 Task: Create Board Customer Feedback Management Software to Workspace Event Planning and Coordination. Create Board Product User Testing and Feedback to Workspace Event Planning and Coordination. Create Board Market Analysis for Mergers and Acquisitions to Workspace Event Planning and Coordination
Action: Mouse moved to (370, 76)
Screenshot: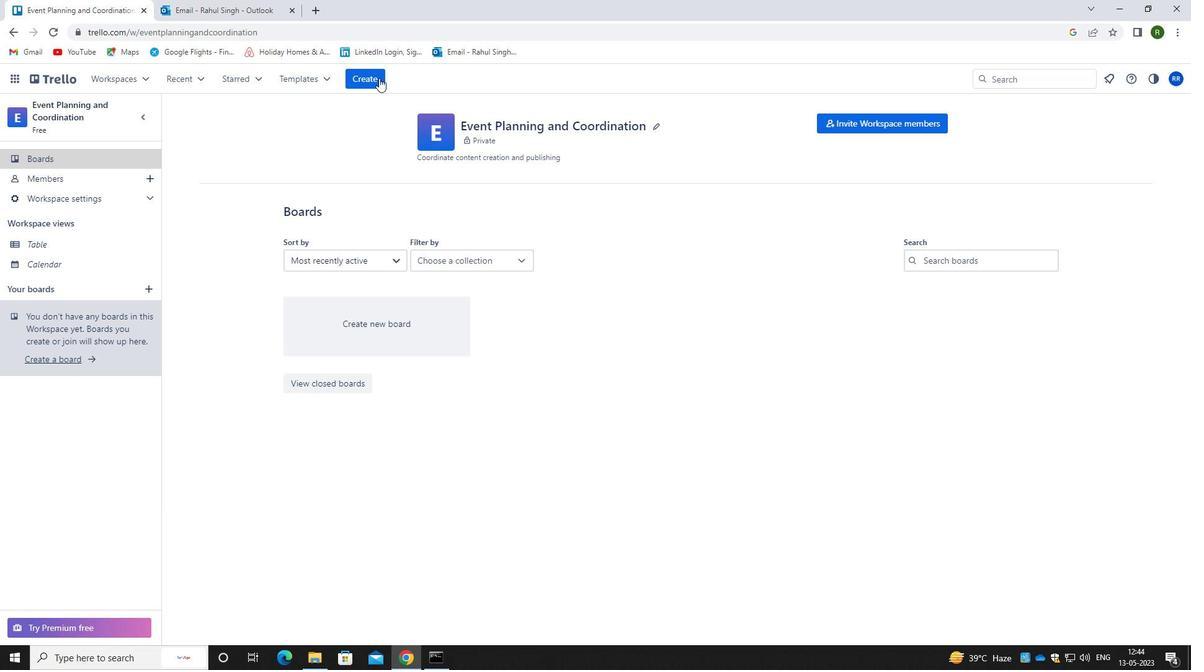 
Action: Mouse pressed left at (370, 76)
Screenshot: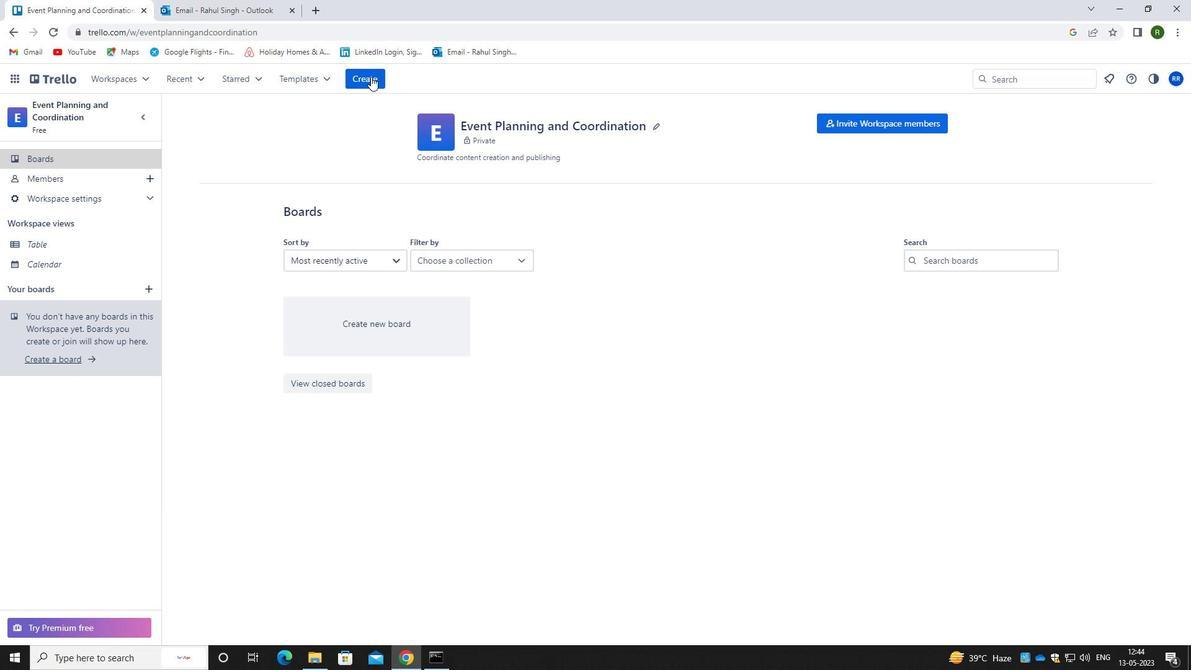 
Action: Mouse moved to (410, 136)
Screenshot: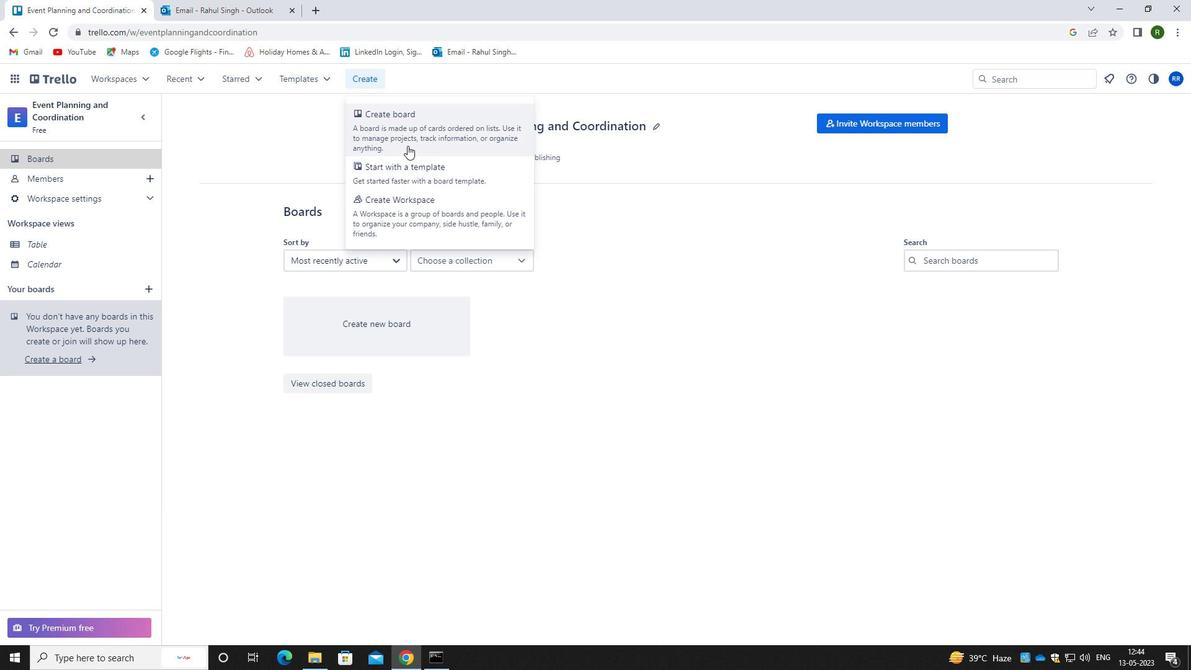 
Action: Mouse pressed left at (410, 136)
Screenshot: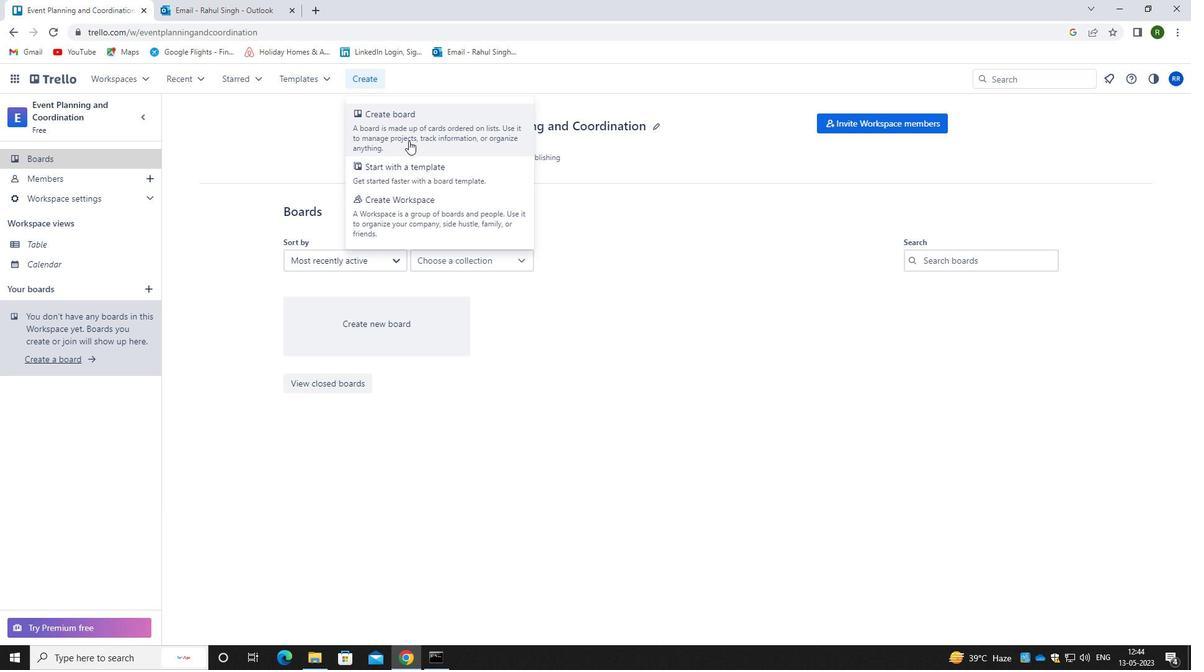 
Action: Mouse moved to (384, 327)
Screenshot: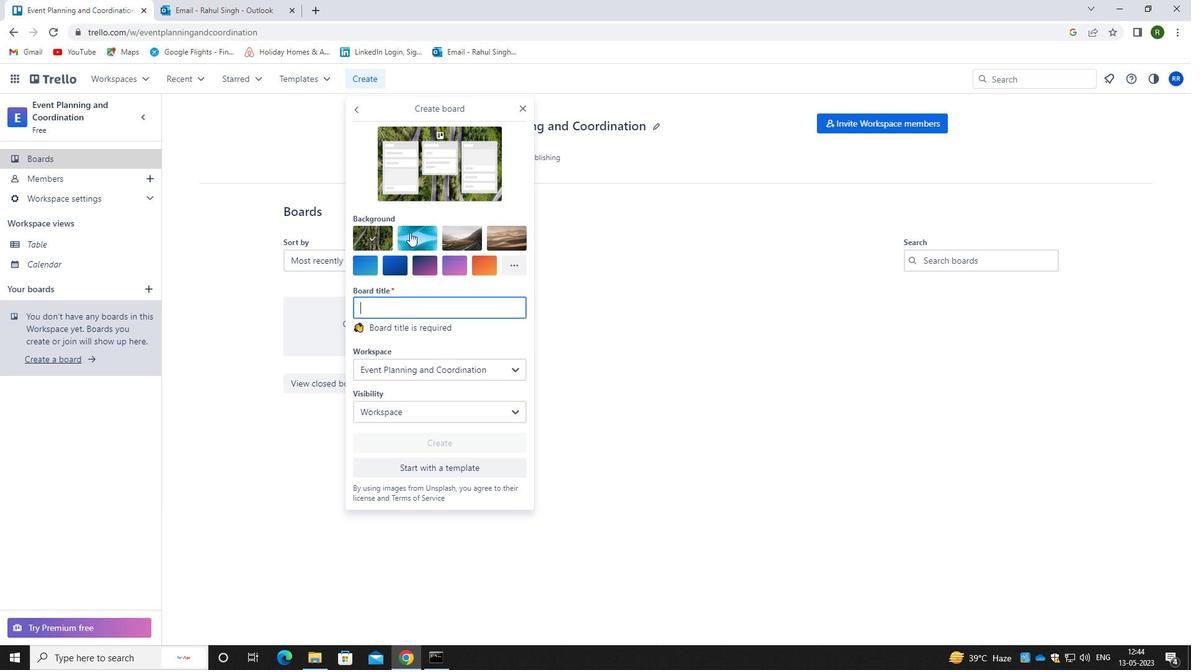 
Action: Key pressed <Key.caps_lock>c<Key.caps_lock>ustomer<Key.space><Key.caps_lock>f<Key.backspace><Key.caps_lock>f<Key.backspace><Key.caps_lock>f<Key.caps_lock>eedab<Key.backspace>ck<Key.space><Key.caps_lock>m<Key.caps_lock>anagement
Screenshot: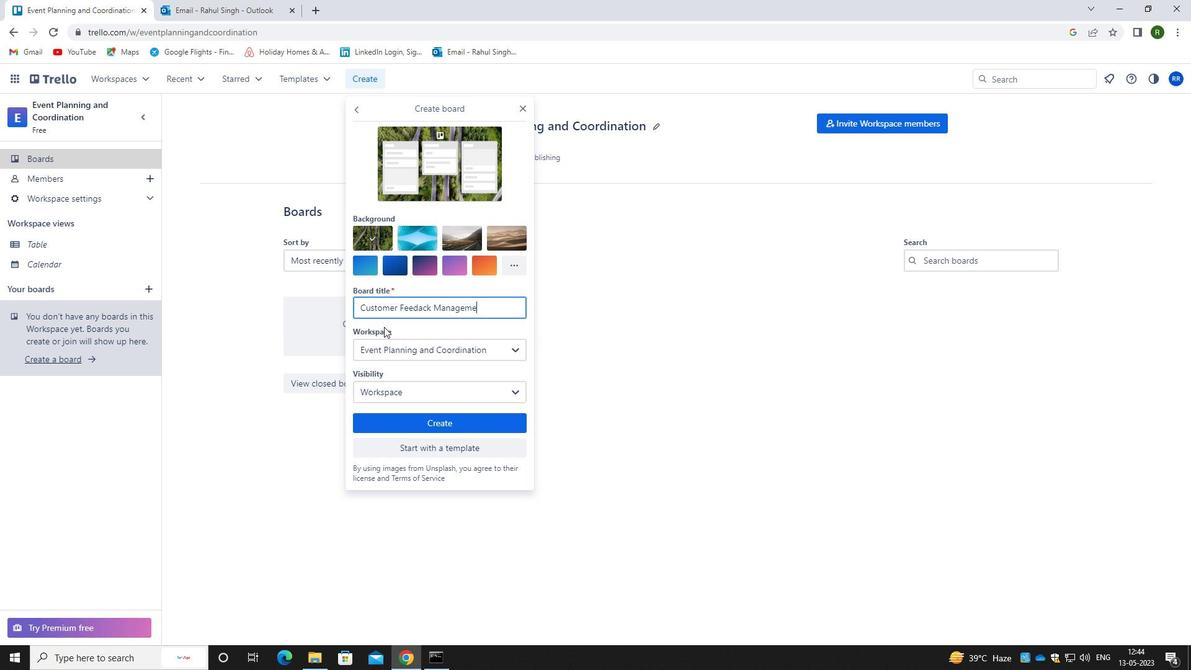 
Action: Mouse moved to (400, 428)
Screenshot: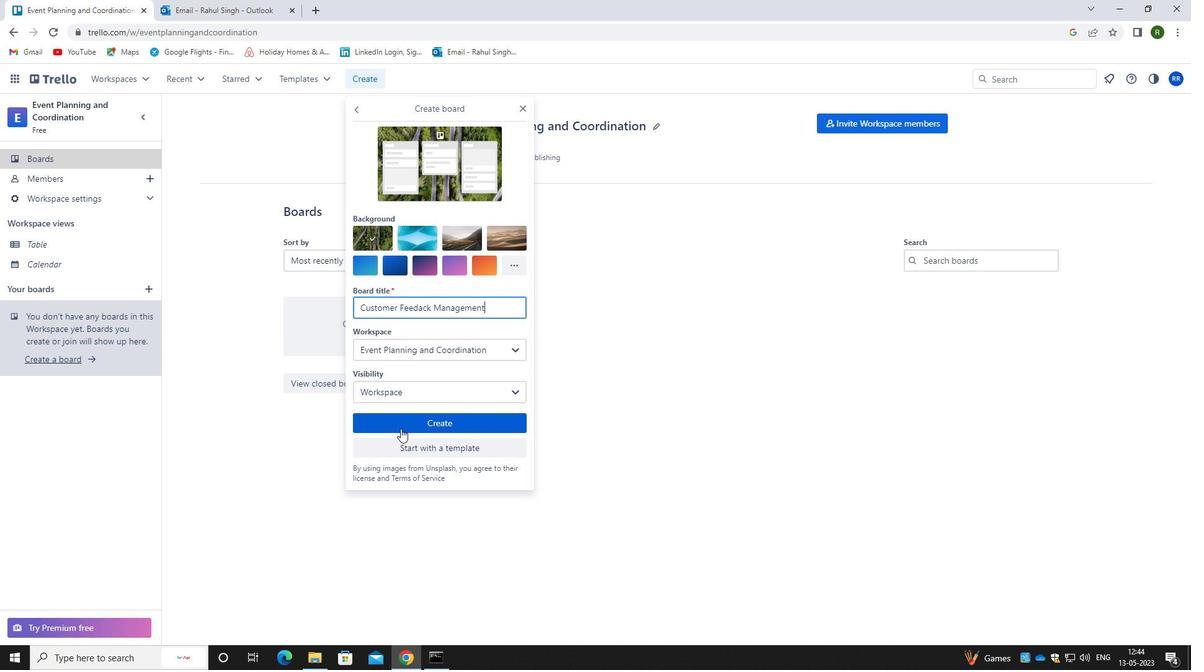 
Action: Mouse pressed left at (400, 428)
Screenshot: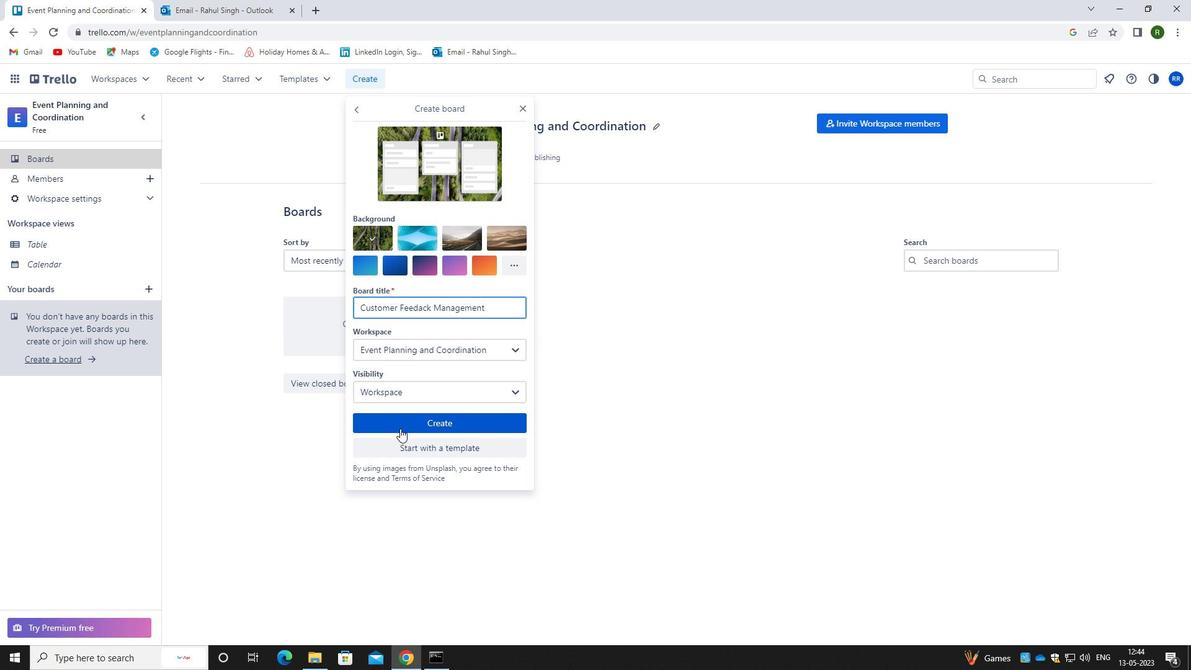 
Action: Mouse moved to (369, 81)
Screenshot: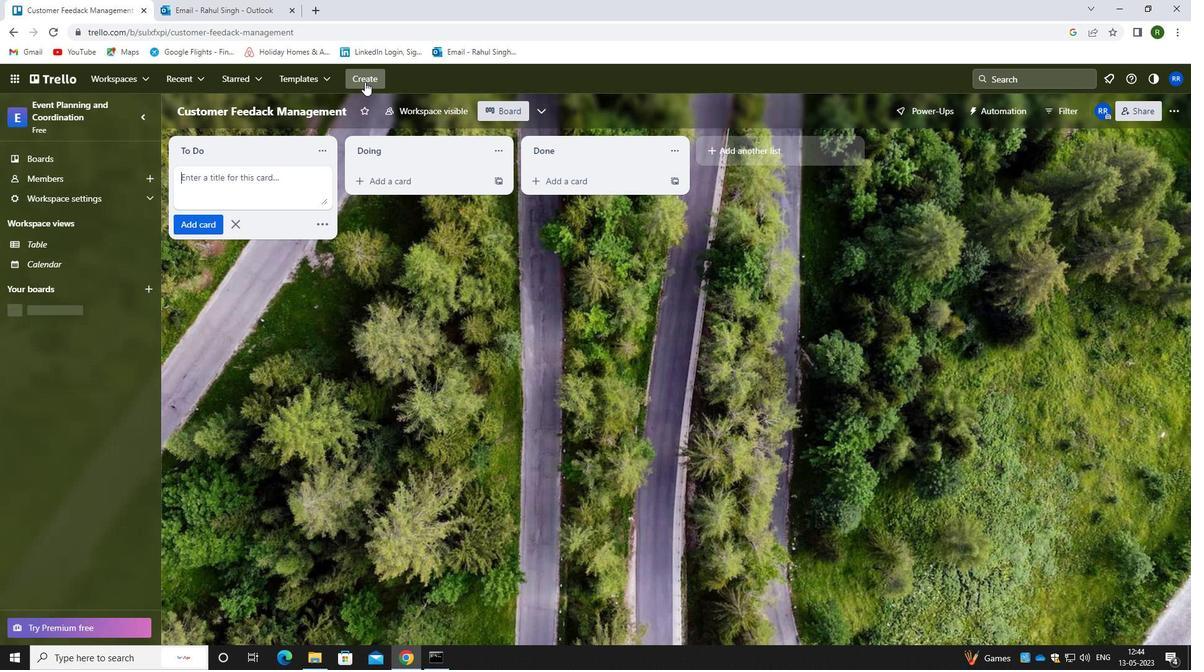 
Action: Mouse pressed left at (369, 81)
Screenshot: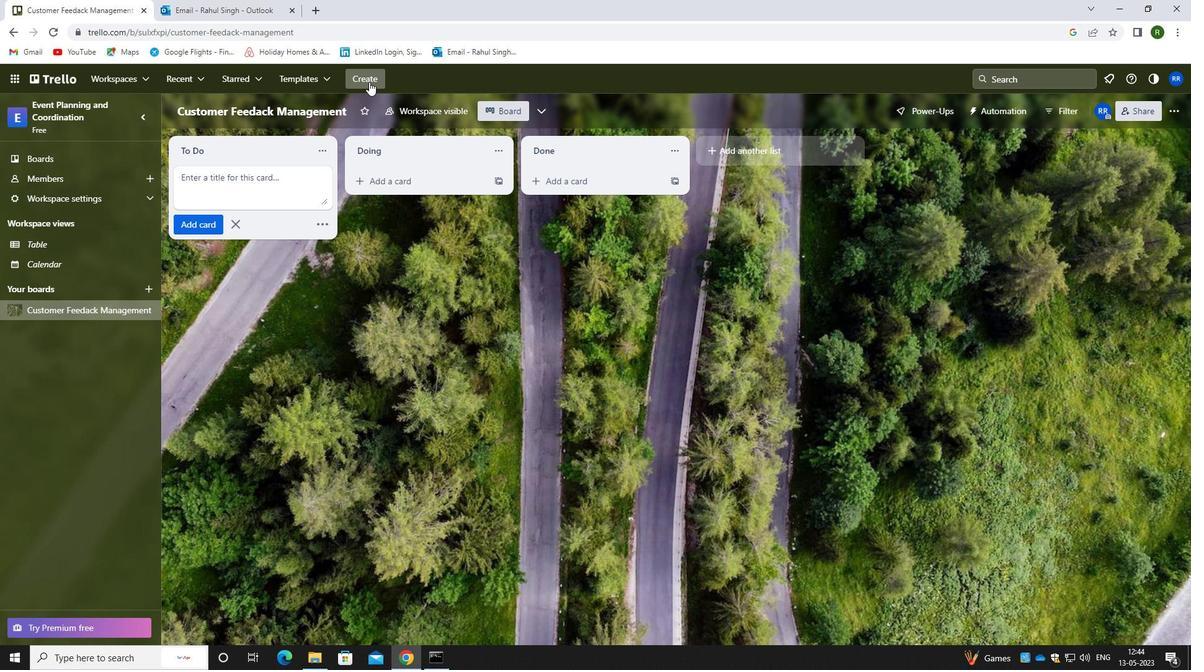 
Action: Mouse moved to (383, 126)
Screenshot: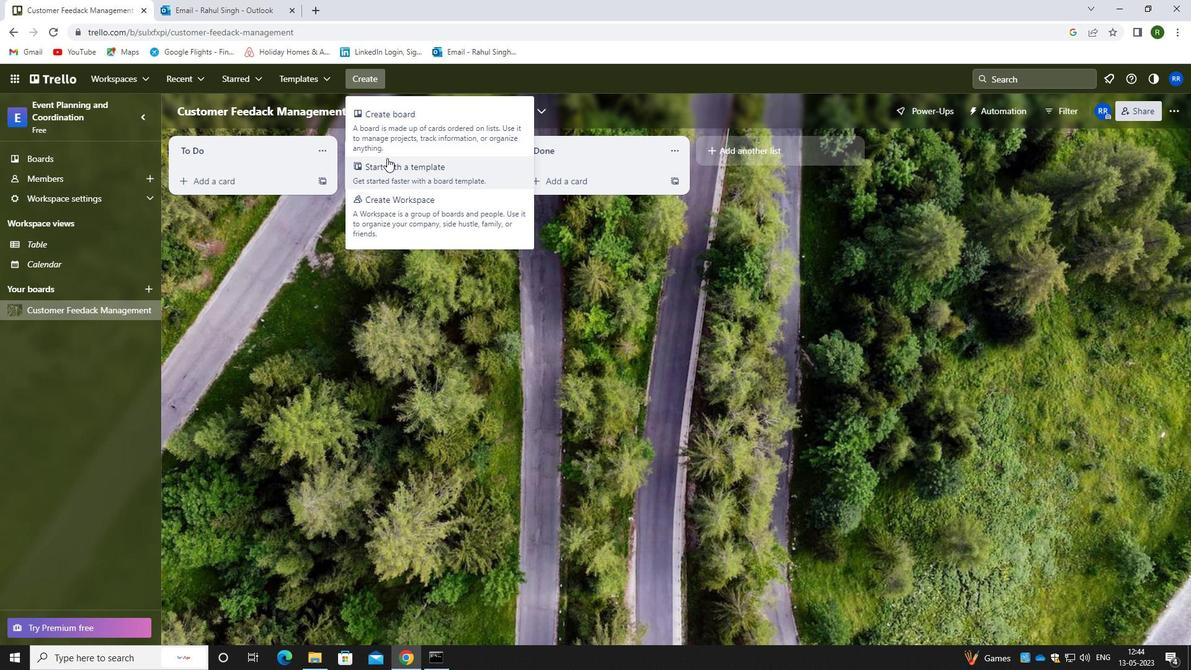 
Action: Mouse pressed left at (383, 126)
Screenshot: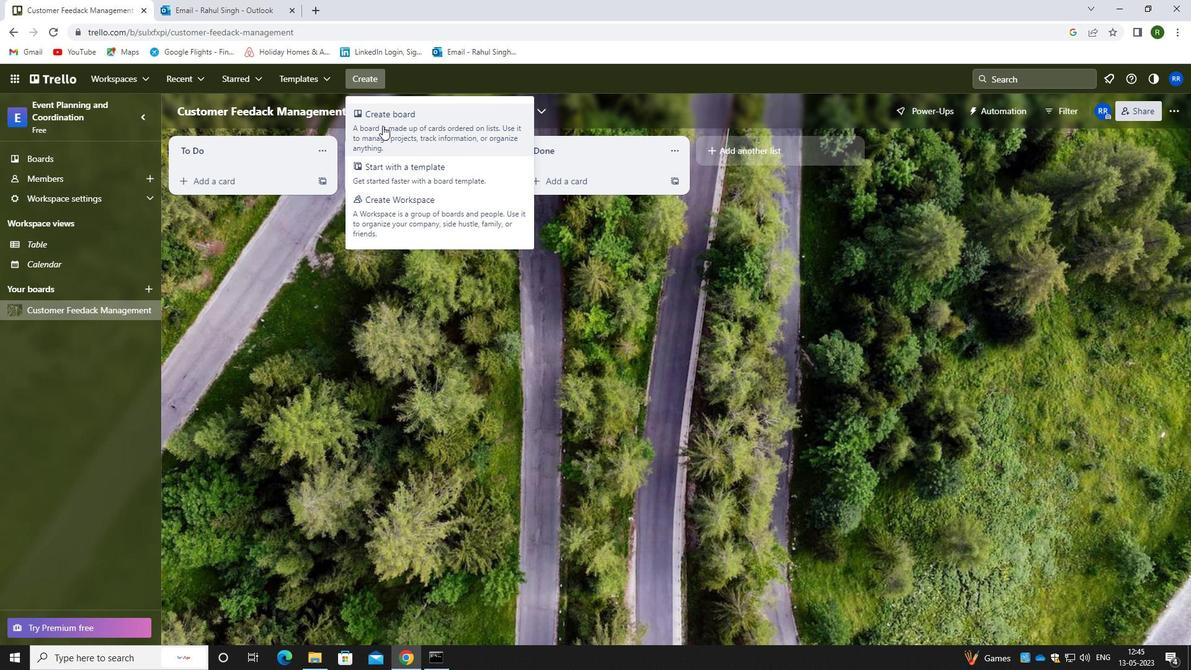 
Action: Mouse moved to (407, 317)
Screenshot: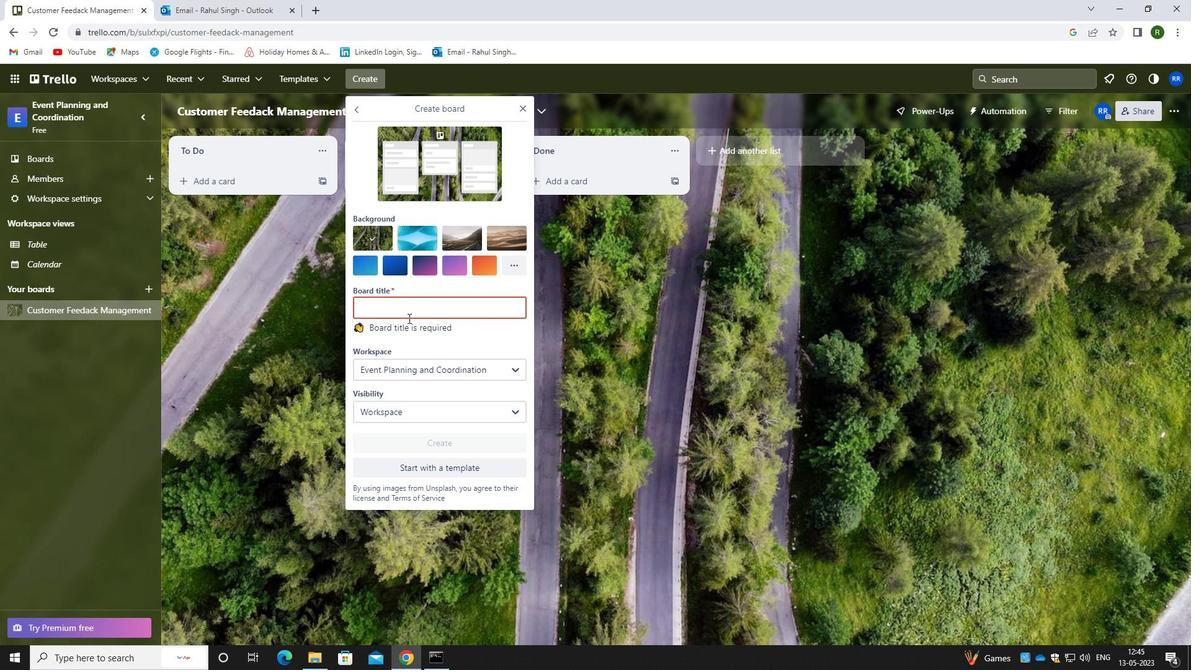 
Action: Key pressed <Key.caps_lock>p<Key.caps_lock>roduct<Key.space><Key.caps_lock>u<Key.caps_lock>ser<Key.space><Key.caps_lock>t<Key.caps_lock>esting<Key.space>abd<Key.space><Key.caps_lock>g<Key.caps_lock>==<Key.backspace><Key.backspace><Key.backspace><Key.backspace><Key.backspace><Key.backspace><Key.caps_lock>b<Key.backspace><Key.caps_lock>nd<Key.space><Key.caps_lock>f<Key.caps_lock>eeda<Key.backspace>back
Screenshot: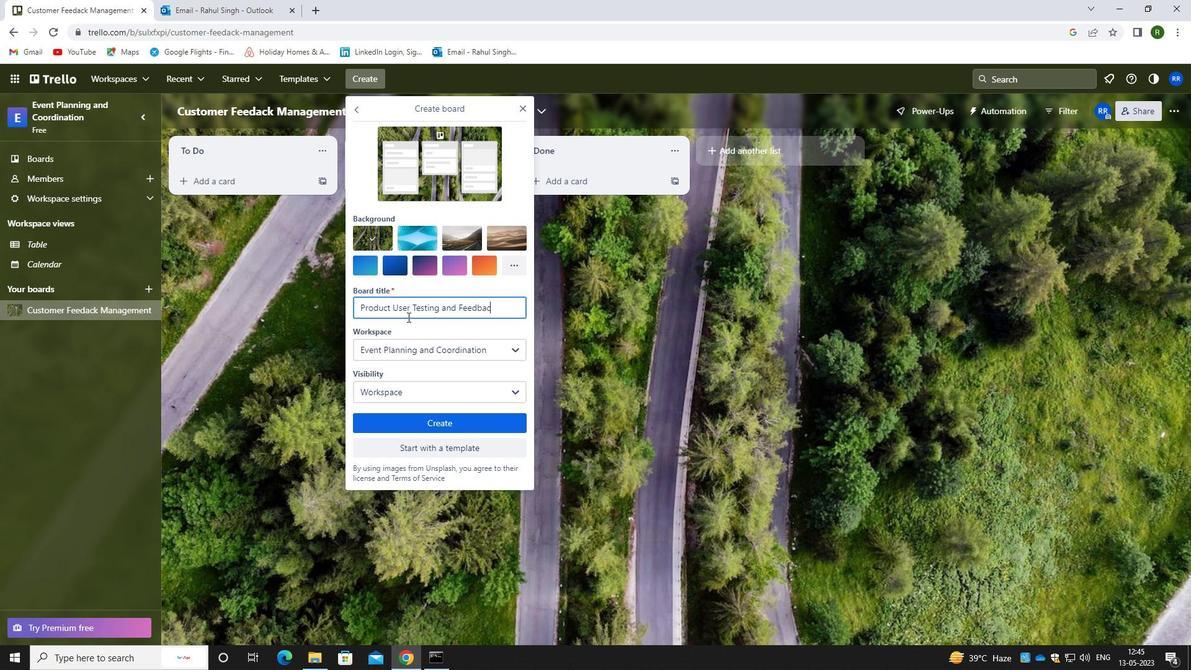 
Action: Mouse moved to (417, 426)
Screenshot: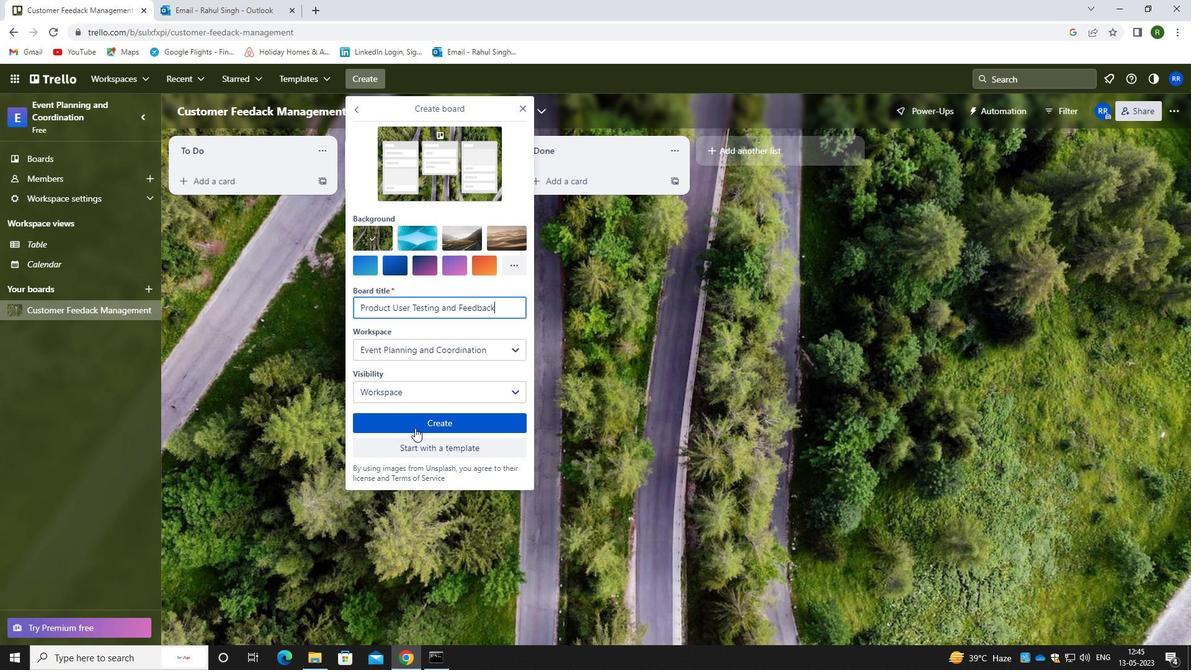 
Action: Mouse pressed left at (417, 426)
Screenshot: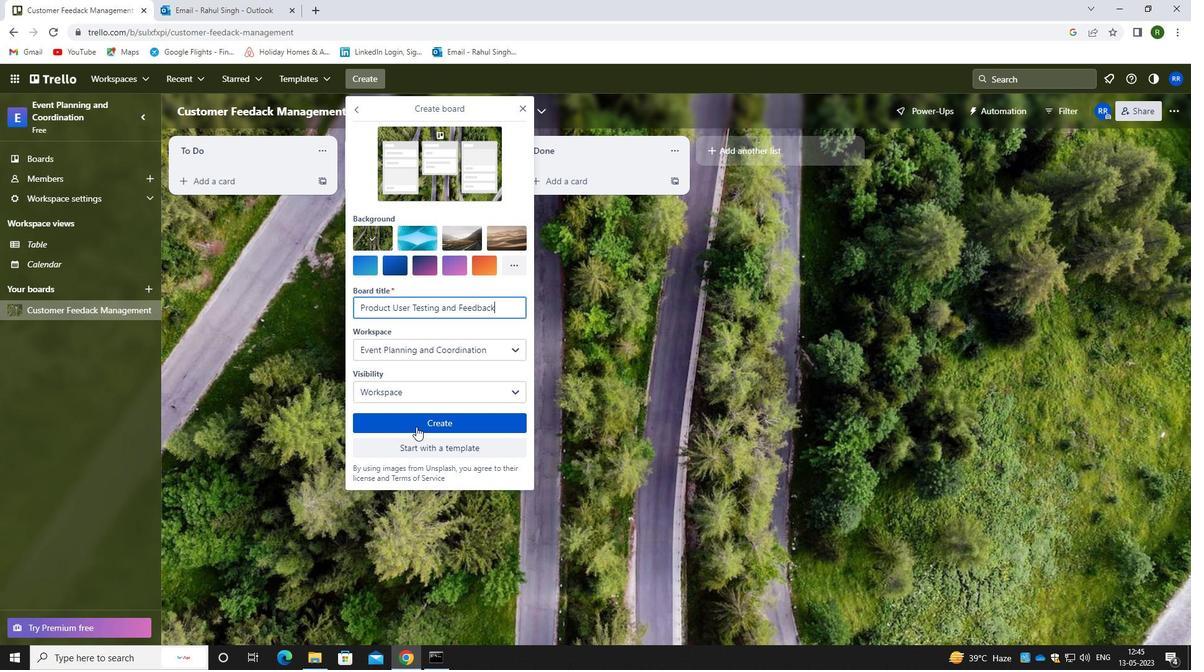 
Action: Mouse moved to (362, 77)
Screenshot: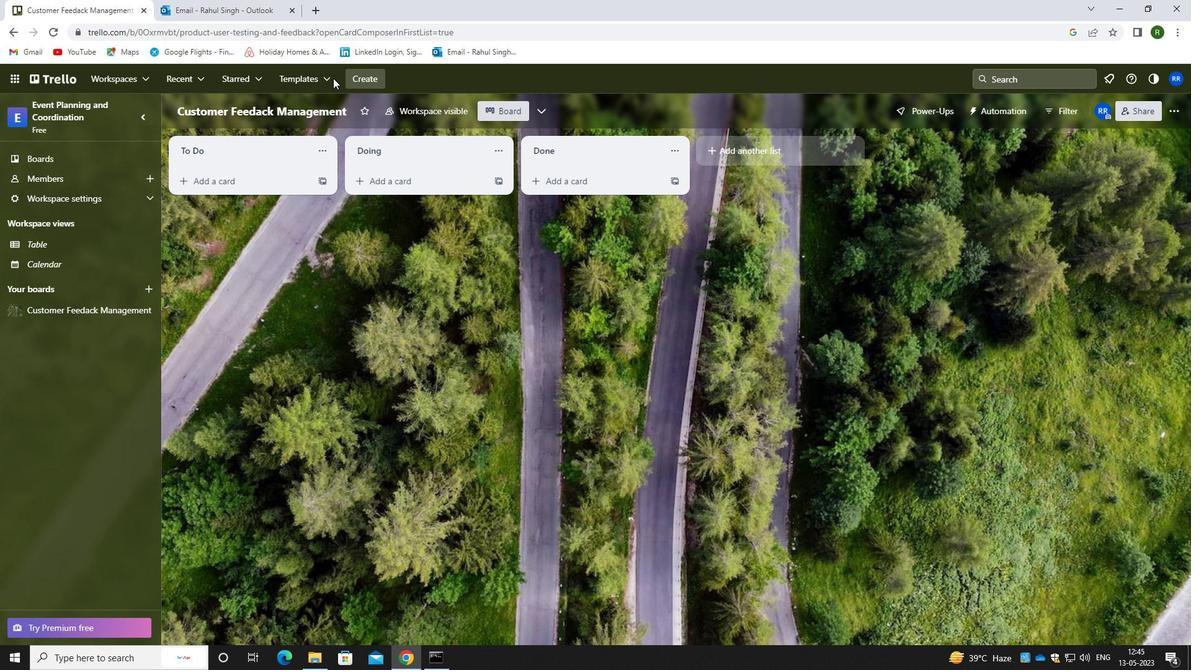 
Action: Mouse pressed left at (362, 77)
Screenshot: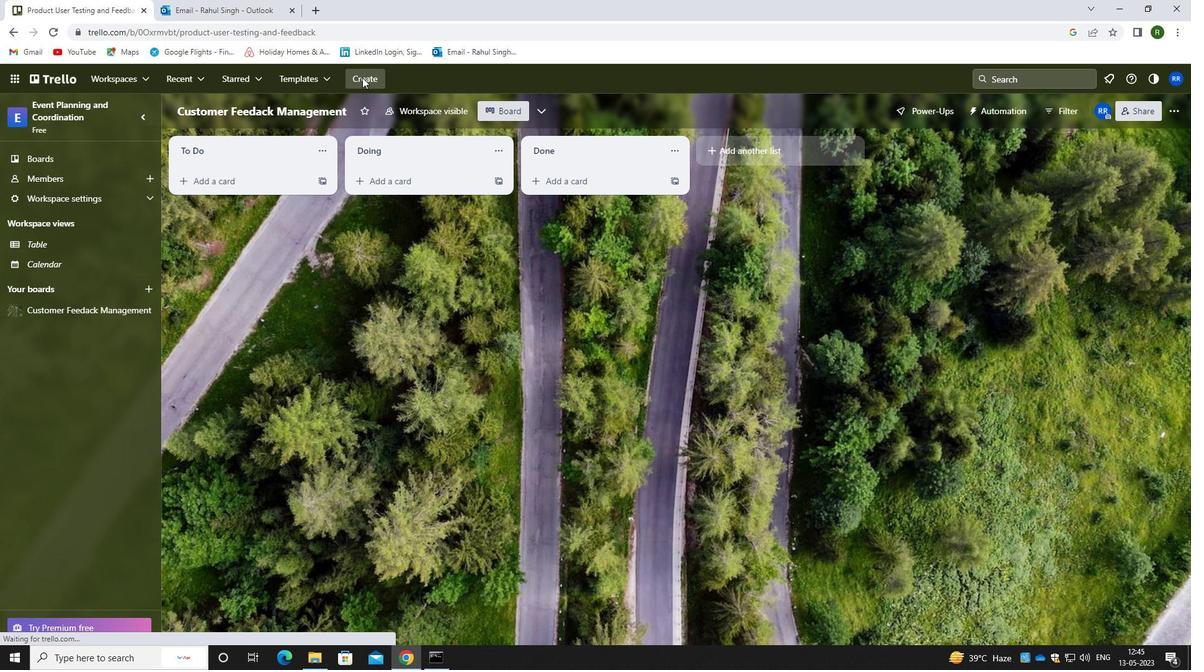 
Action: Mouse moved to (399, 134)
Screenshot: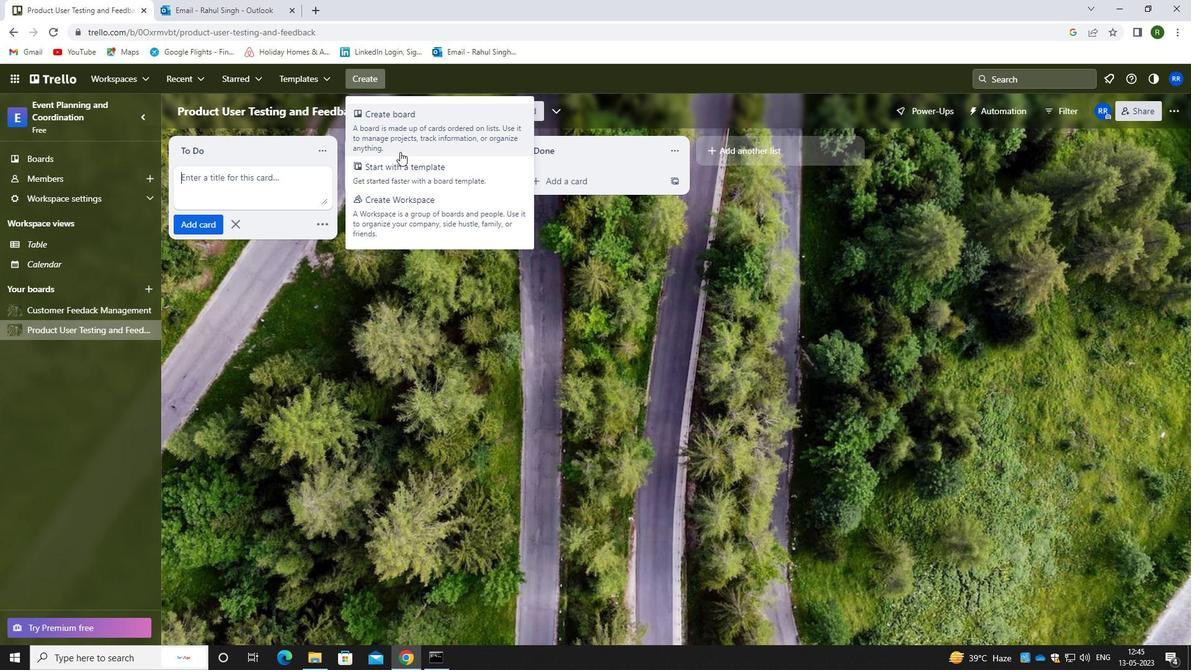 
Action: Mouse pressed left at (399, 134)
Screenshot: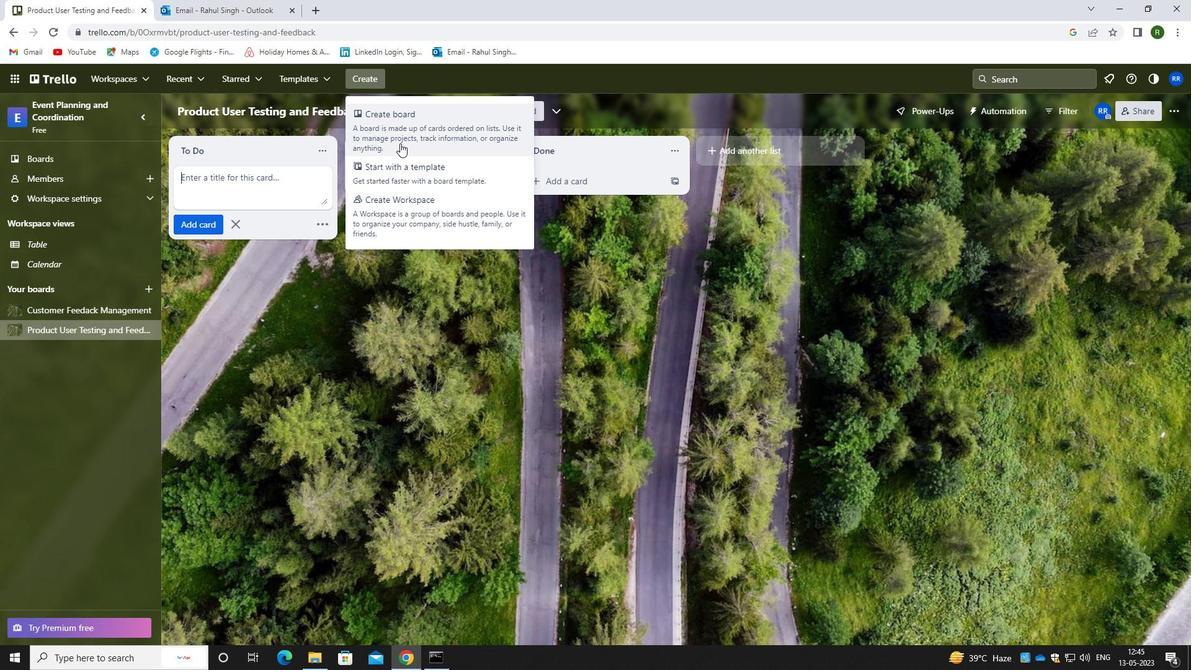 
Action: Mouse moved to (411, 302)
Screenshot: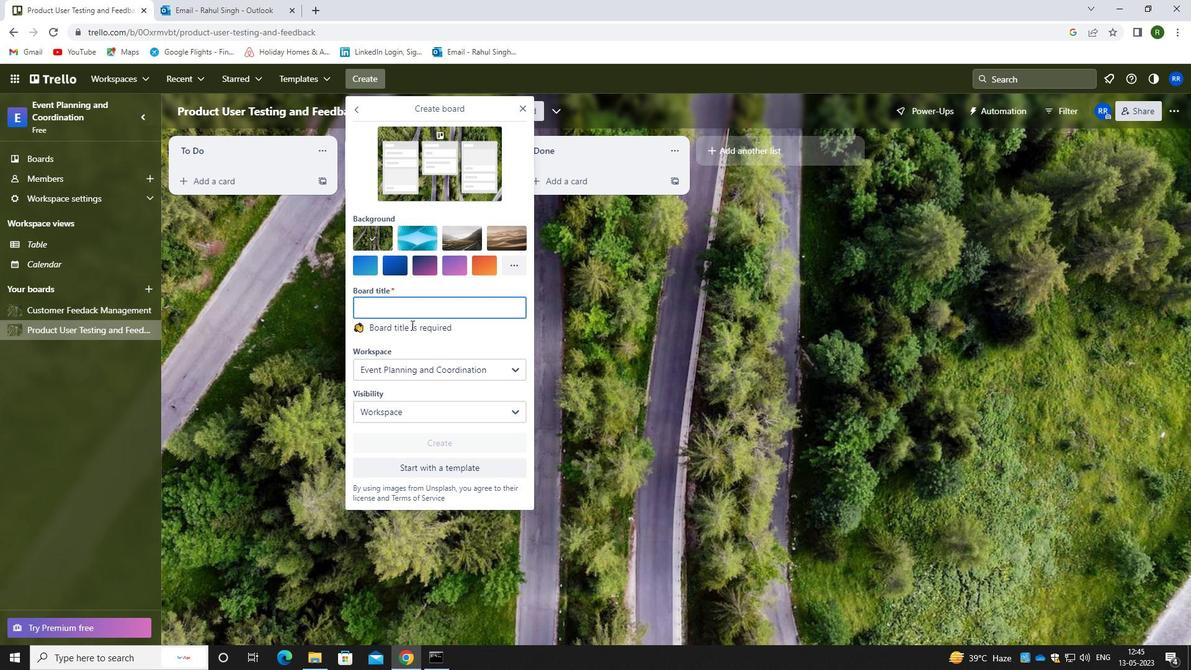 
Action: Mouse pressed left at (411, 302)
Screenshot: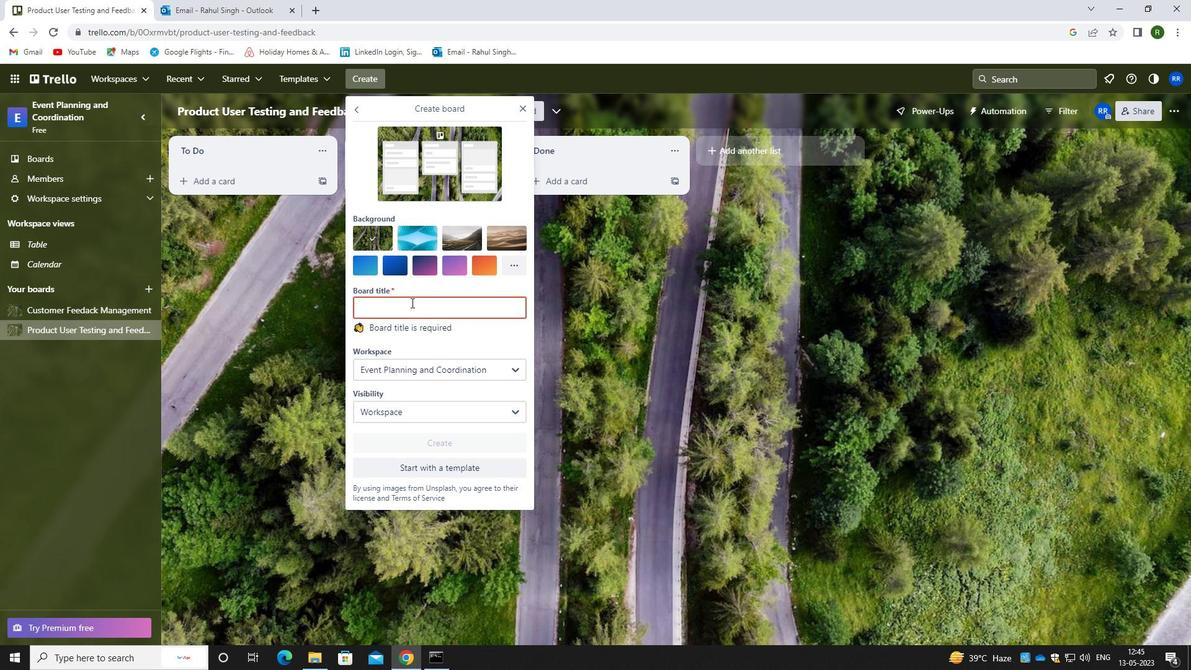 
Action: Mouse moved to (401, 302)
Screenshot: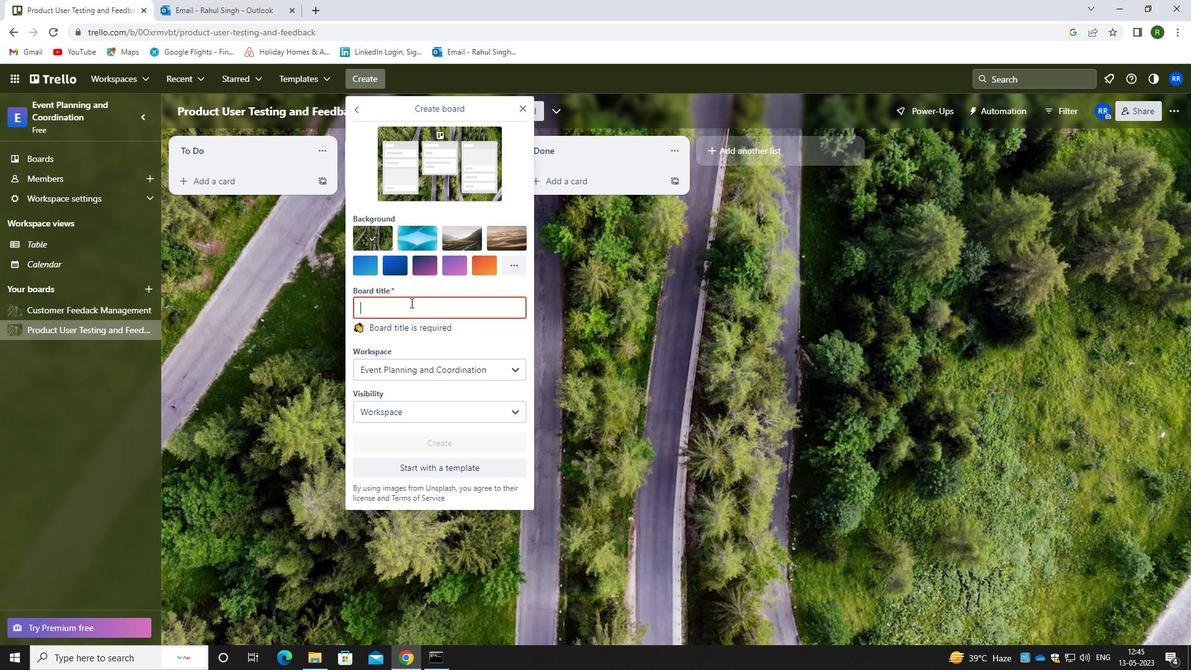 
Action: Key pressed <Key.caps_lock>
Screenshot: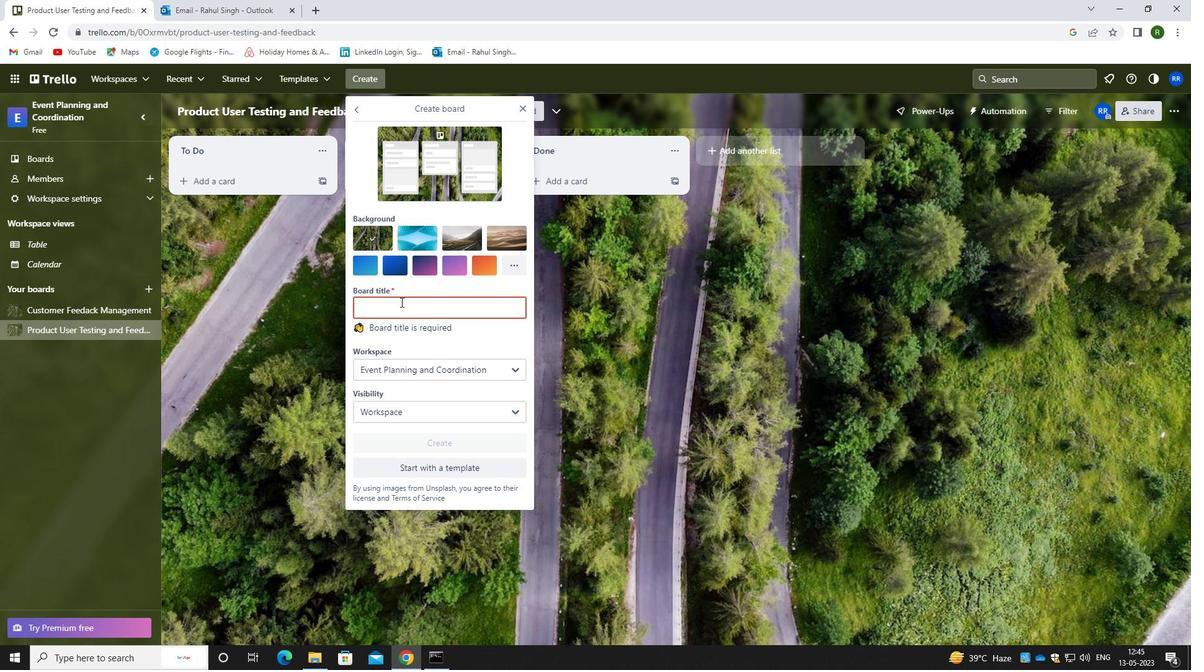 
Action: Mouse moved to (327, 404)
Screenshot: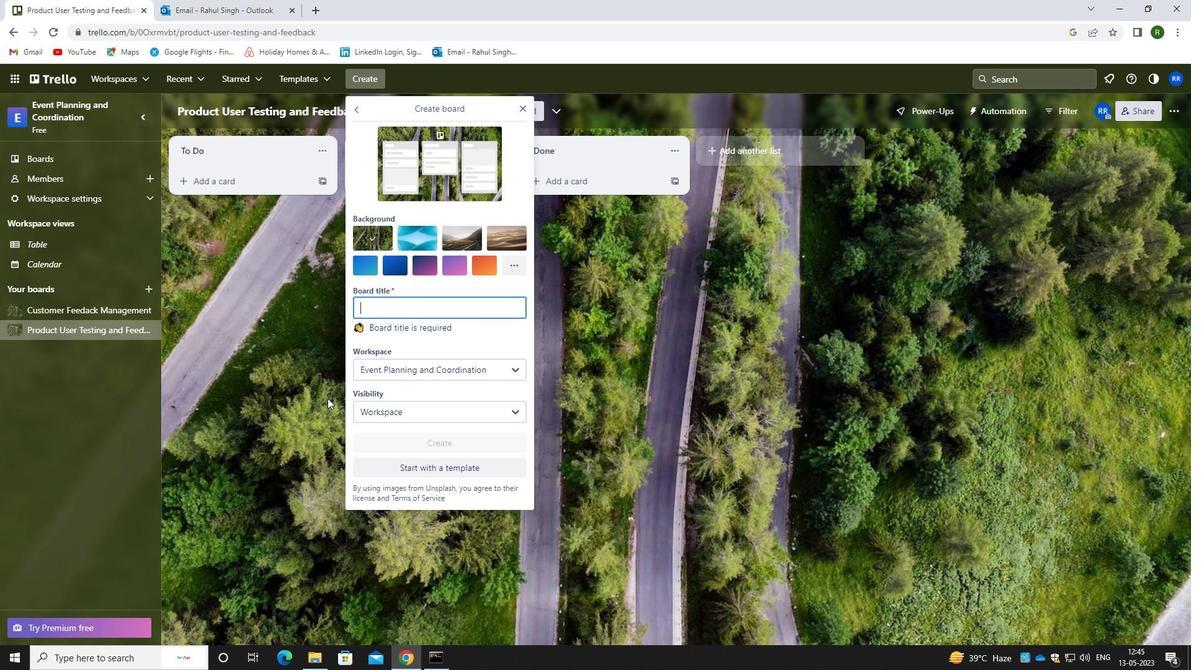 
Action: Key pressed <Key.caps_lock>m<Key.caps_lock><Key.backspace>m<Key.caps_lock>arket<Key.space><Key.backspace><Key.backspace>t<Key.space><Key.caps_lock>a<Key.caps_lock>nalysis<Key.space>for<Key.space><Key.caps_lock>m<Key.caps_lock>ergers<Key.space>and<Key.space><Key.caps_lock>a<Key.caps_lock>cqy<Key.backspace>uisitions<Key.space>
Screenshot: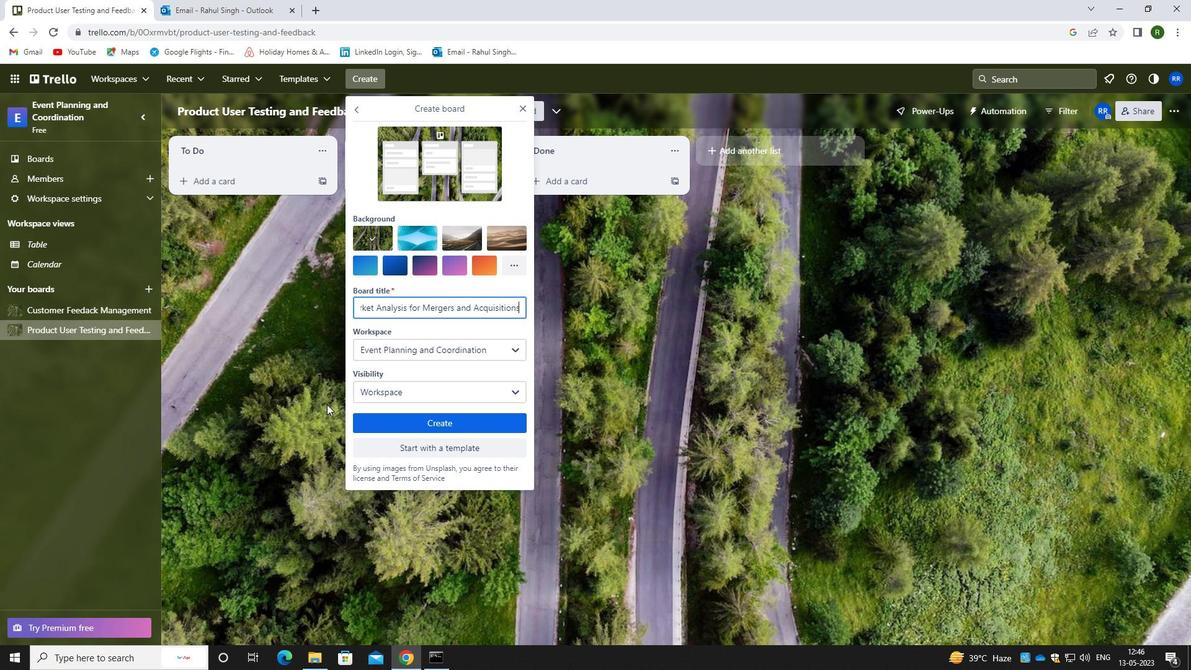 
Action: Mouse moved to (476, 422)
Screenshot: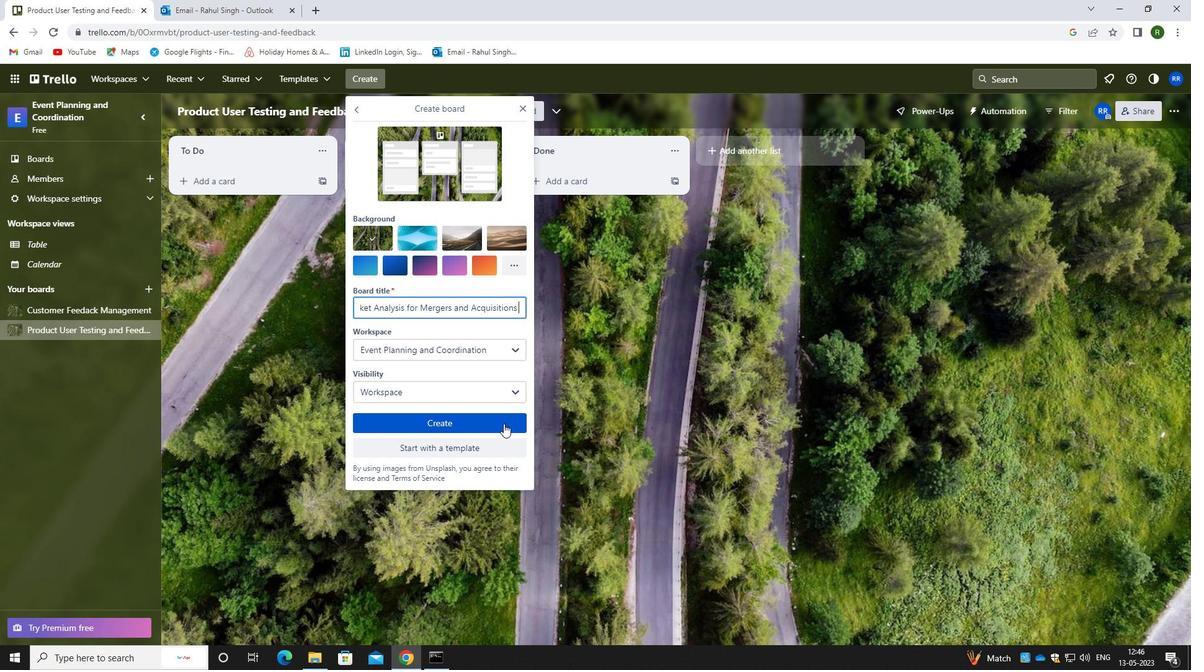 
Action: Mouse pressed left at (476, 422)
Screenshot: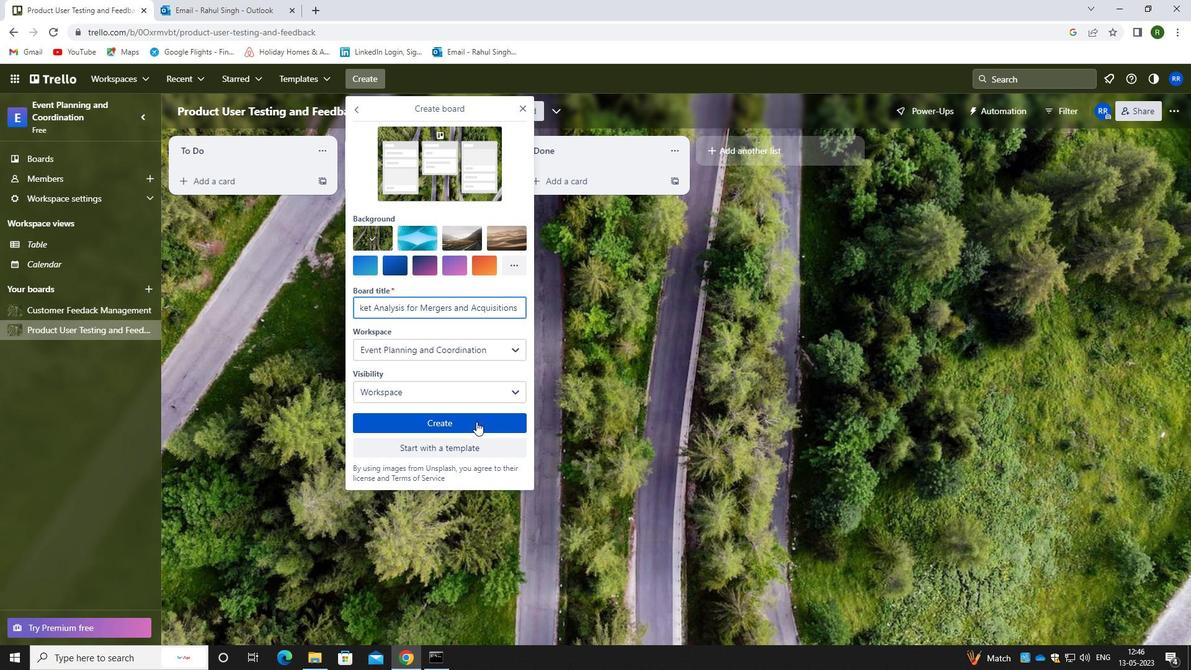 
Action: Mouse moved to (278, 349)
Screenshot: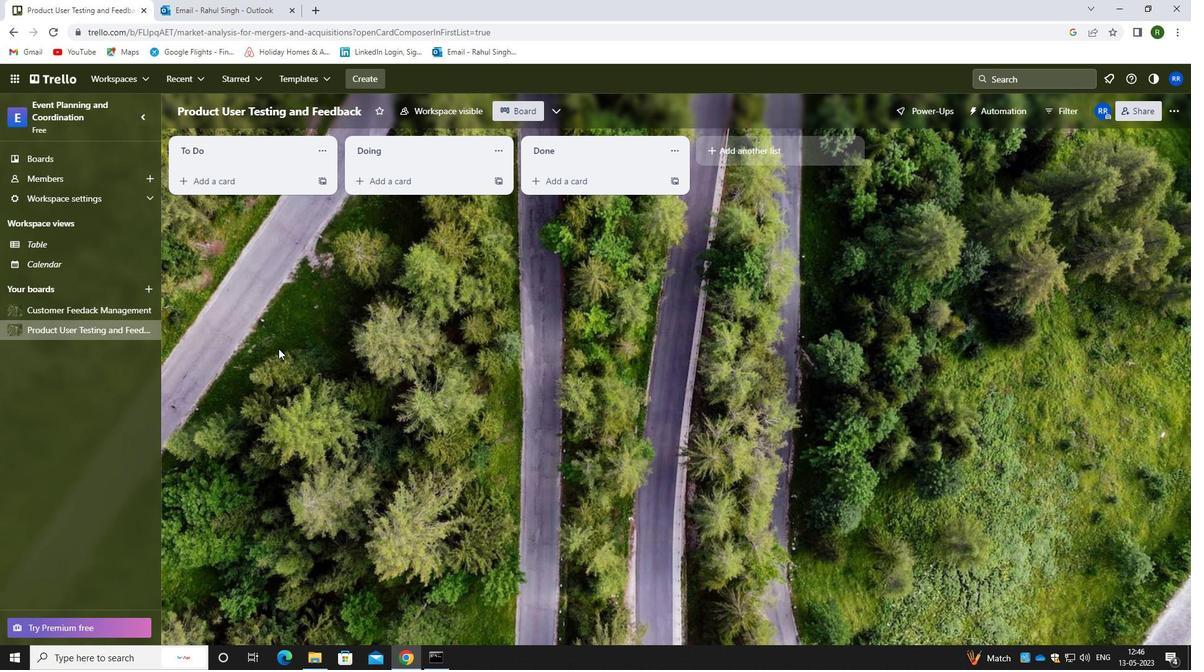 
